 Task: Add Rajkiya Pratibha Vikas Vidyalaya, Shalimar Bagh.
Action: Mouse moved to (368, 88)
Screenshot: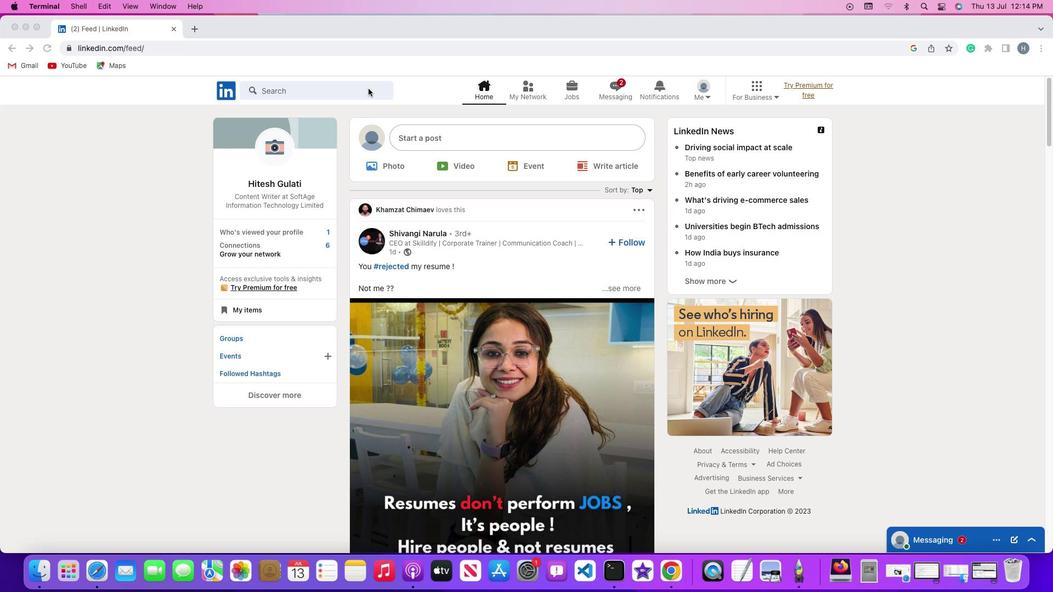 
Action: Mouse pressed left at (368, 88)
Screenshot: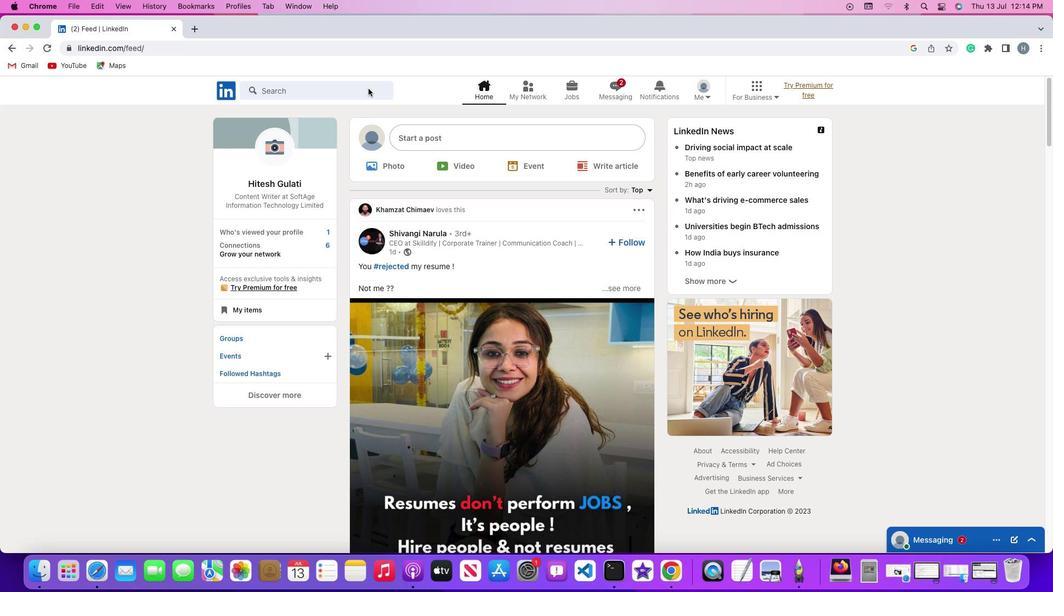 
Action: Mouse pressed left at (368, 88)
Screenshot: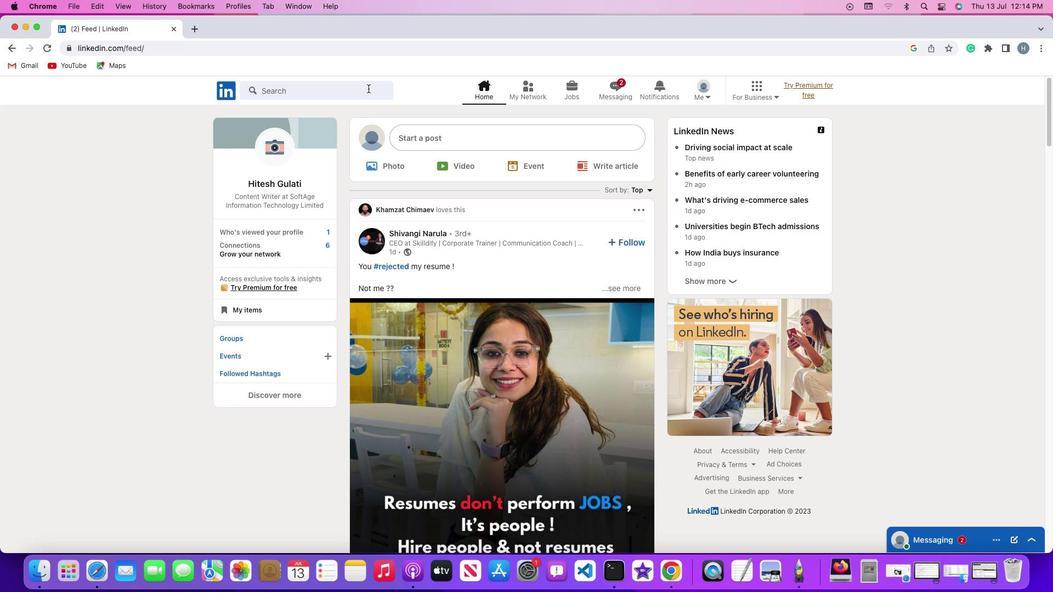 
Action: Key pressed Key.shift'#''h''i''r''i''n''g'Key.enter
Screenshot: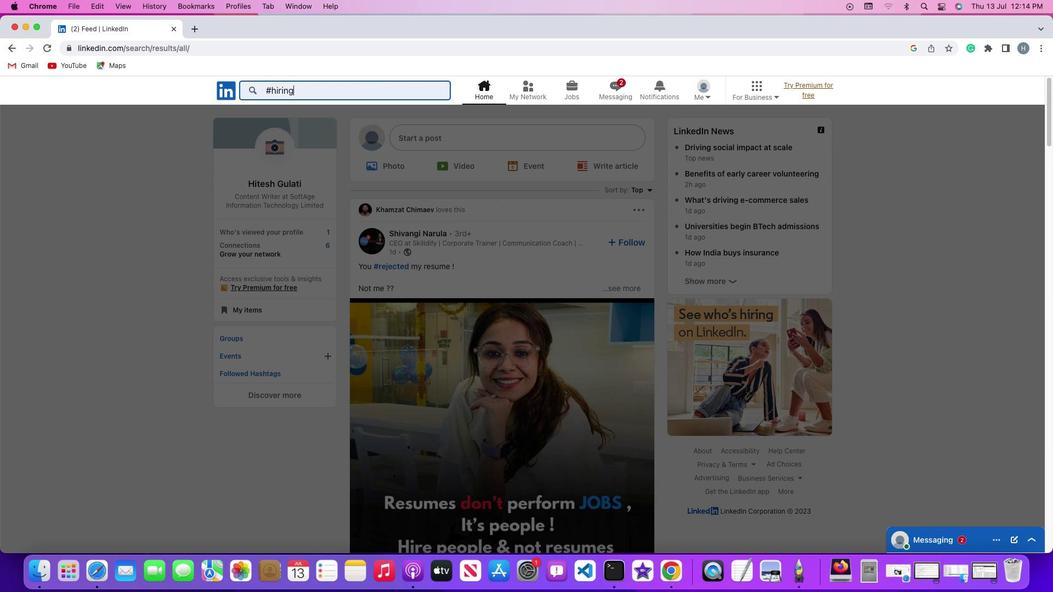 
Action: Mouse moved to (321, 119)
Screenshot: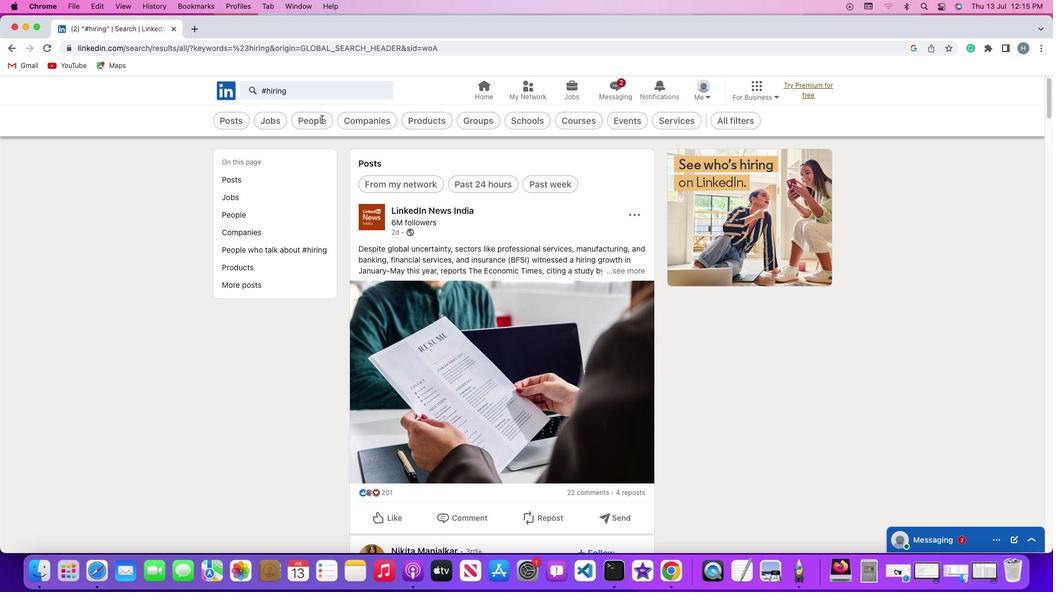 
Action: Mouse pressed left at (321, 119)
Screenshot: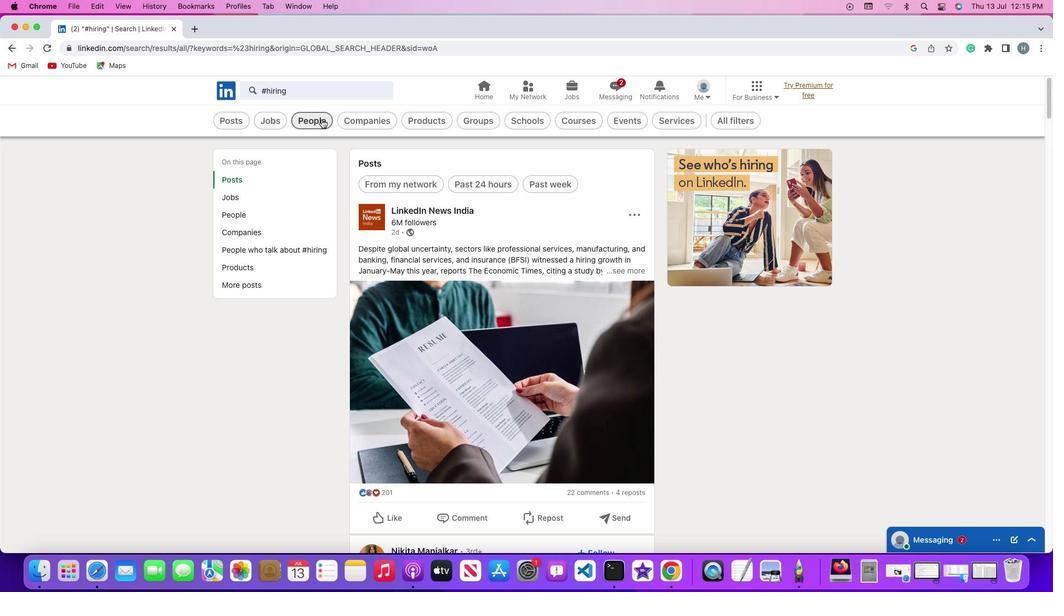 
Action: Mouse moved to (563, 119)
Screenshot: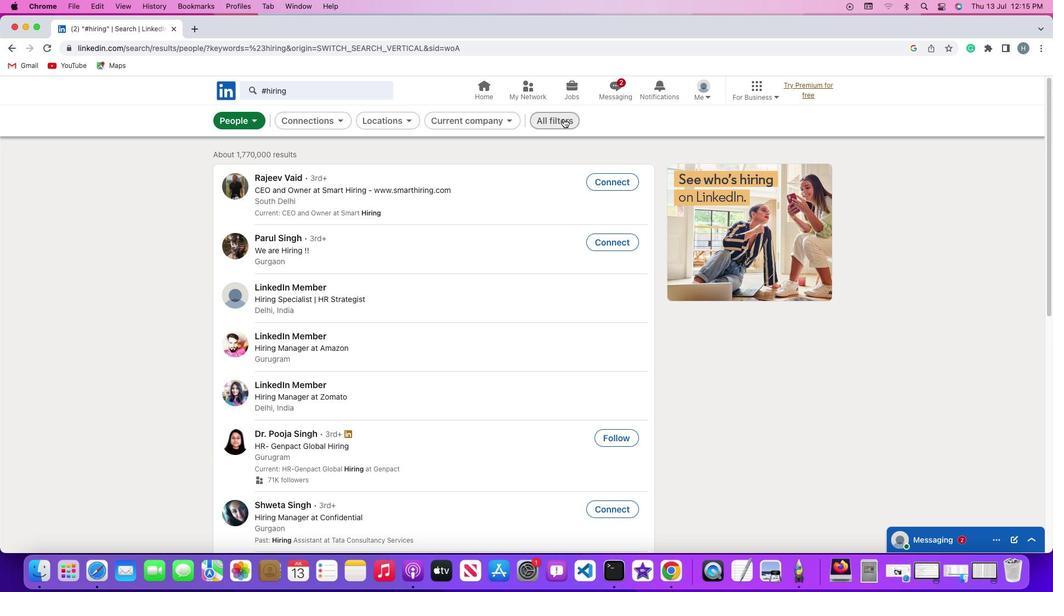 
Action: Mouse pressed left at (563, 119)
Screenshot: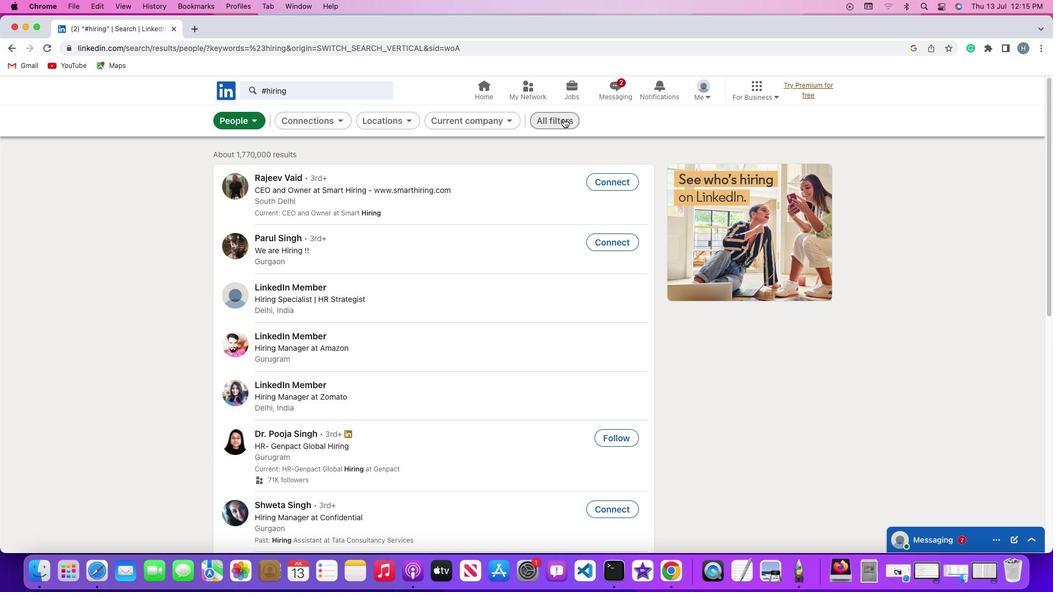 
Action: Mouse moved to (870, 349)
Screenshot: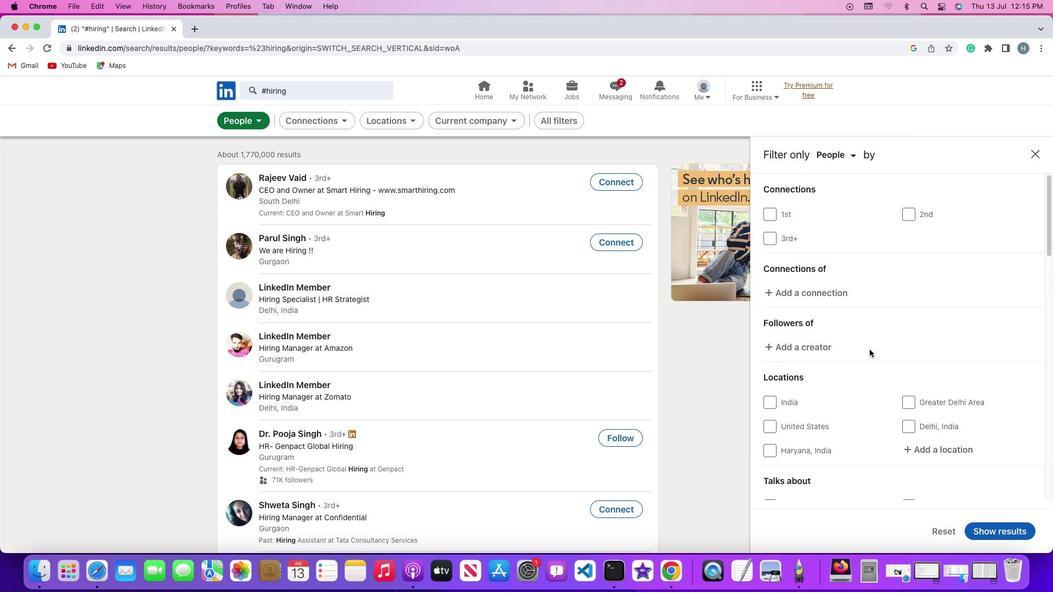 
Action: Mouse scrolled (870, 349) with delta (0, 0)
Screenshot: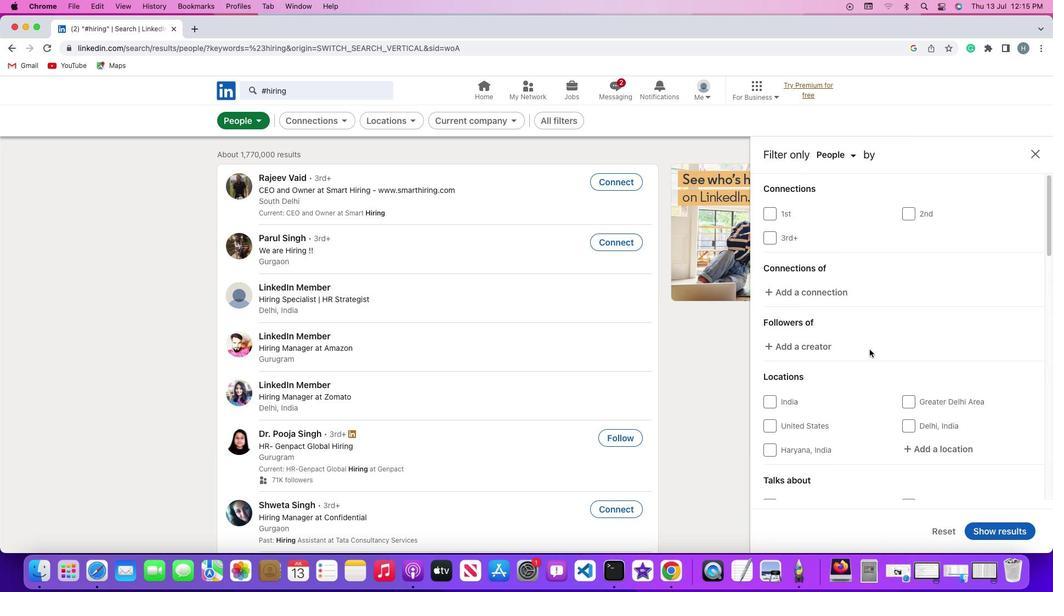 
Action: Mouse scrolled (870, 349) with delta (0, 0)
Screenshot: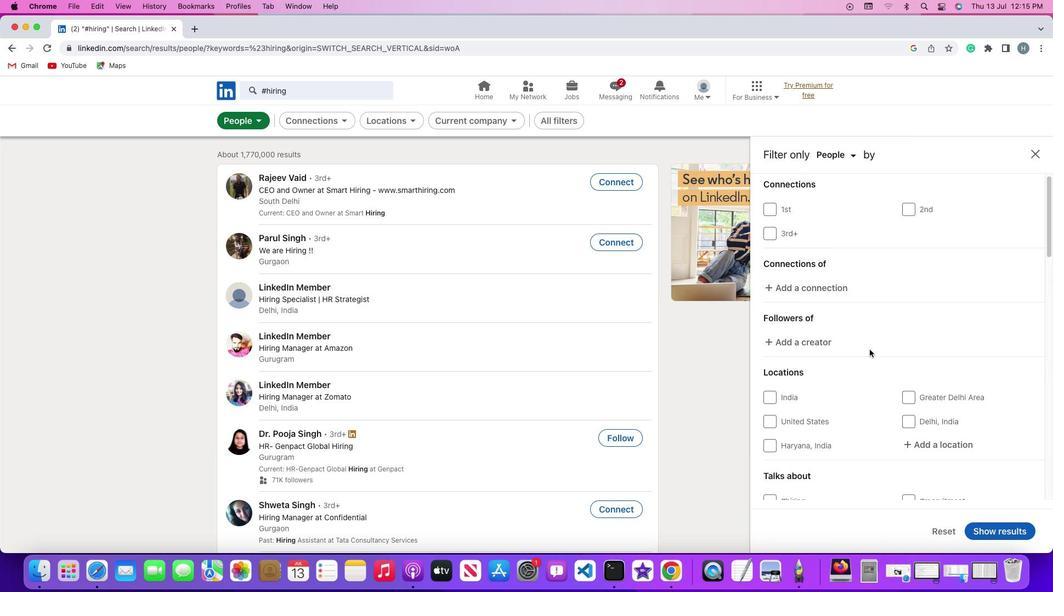 
Action: Mouse scrolled (870, 349) with delta (0, -1)
Screenshot: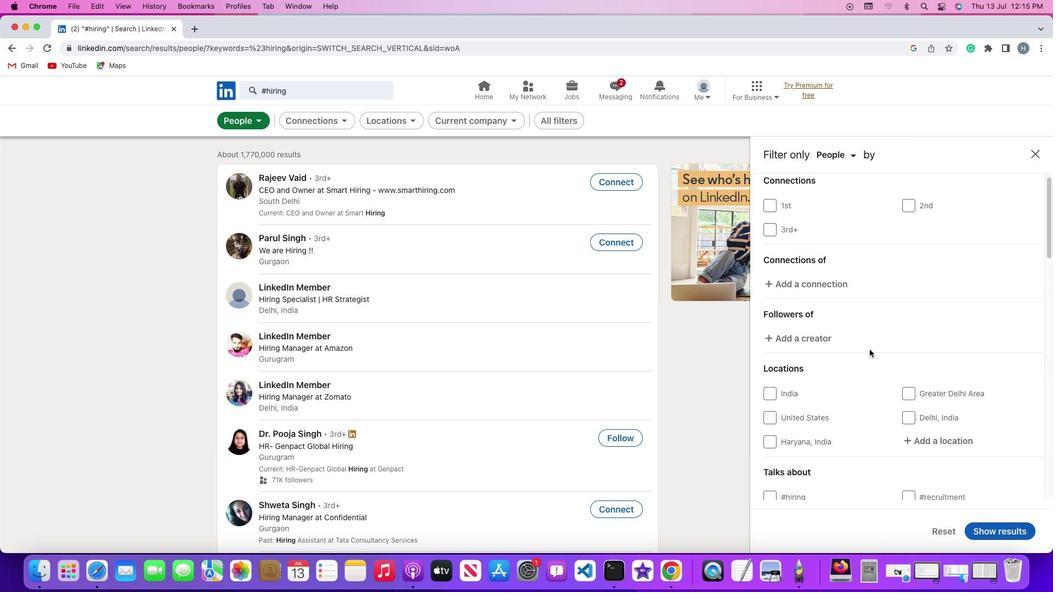 
Action: Mouse scrolled (870, 349) with delta (0, -1)
Screenshot: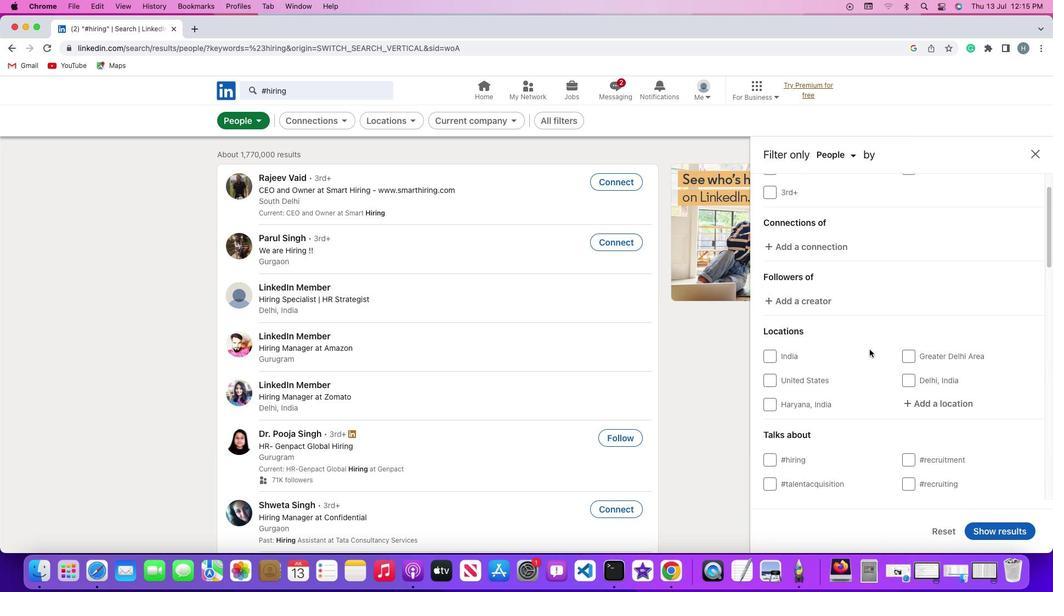 
Action: Mouse scrolled (870, 349) with delta (0, 0)
Screenshot: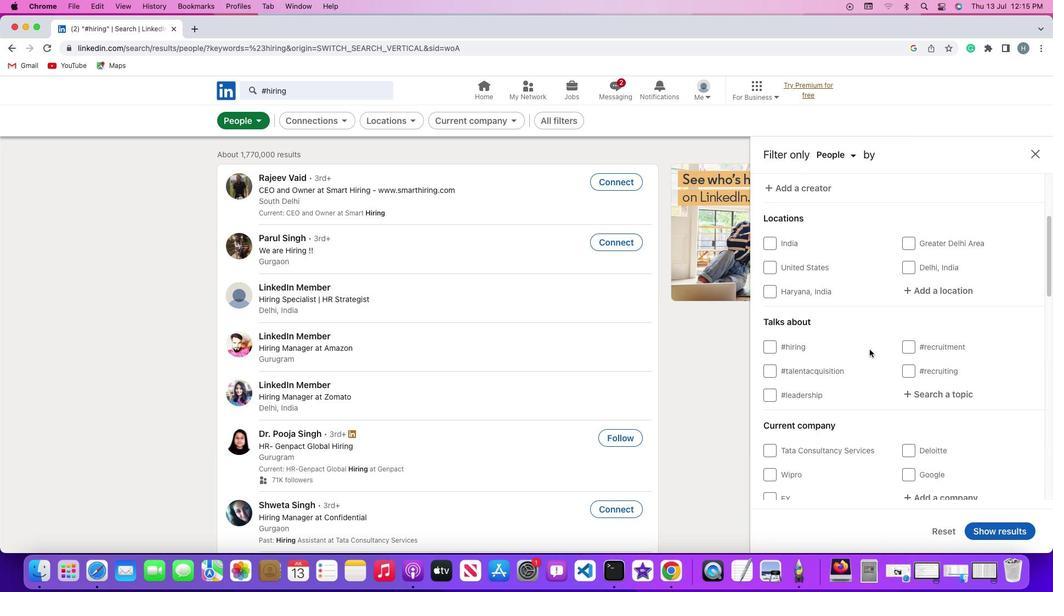 
Action: Mouse scrolled (870, 349) with delta (0, 0)
Screenshot: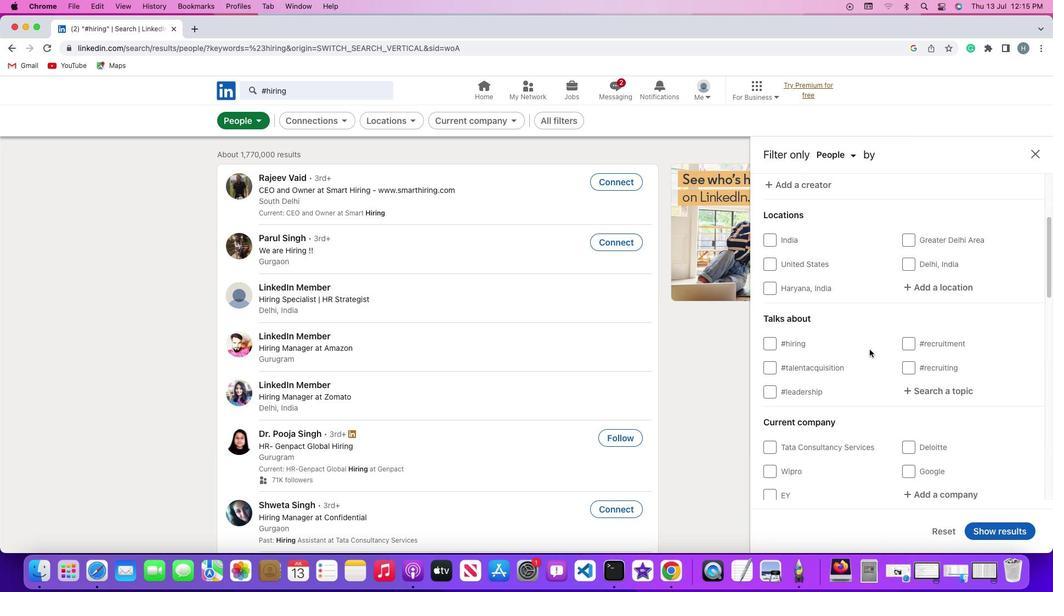 
Action: Mouse scrolled (870, 349) with delta (0, 0)
Screenshot: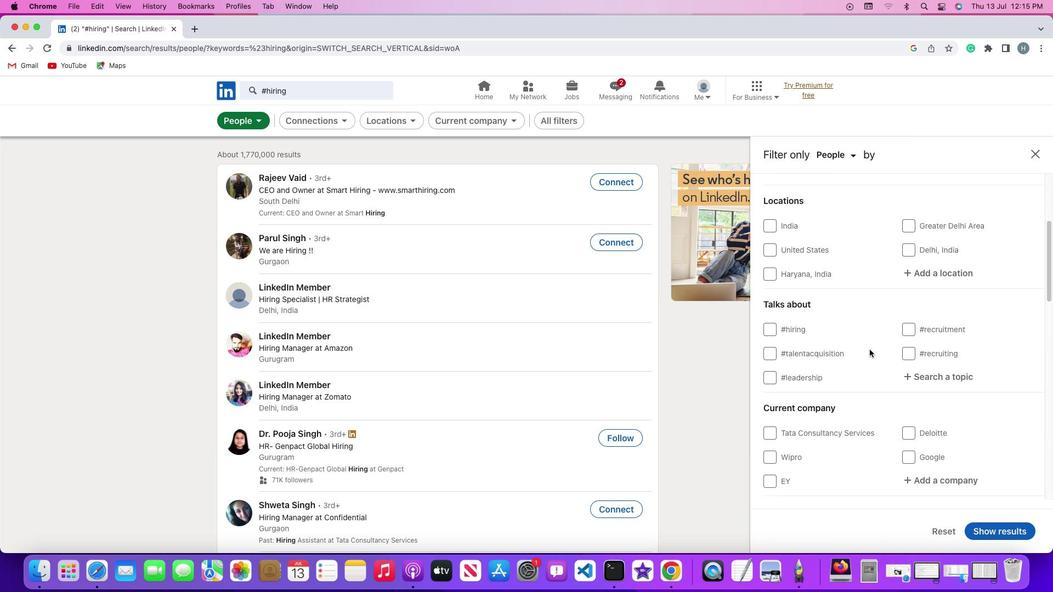 
Action: Mouse scrolled (870, 349) with delta (0, 0)
Screenshot: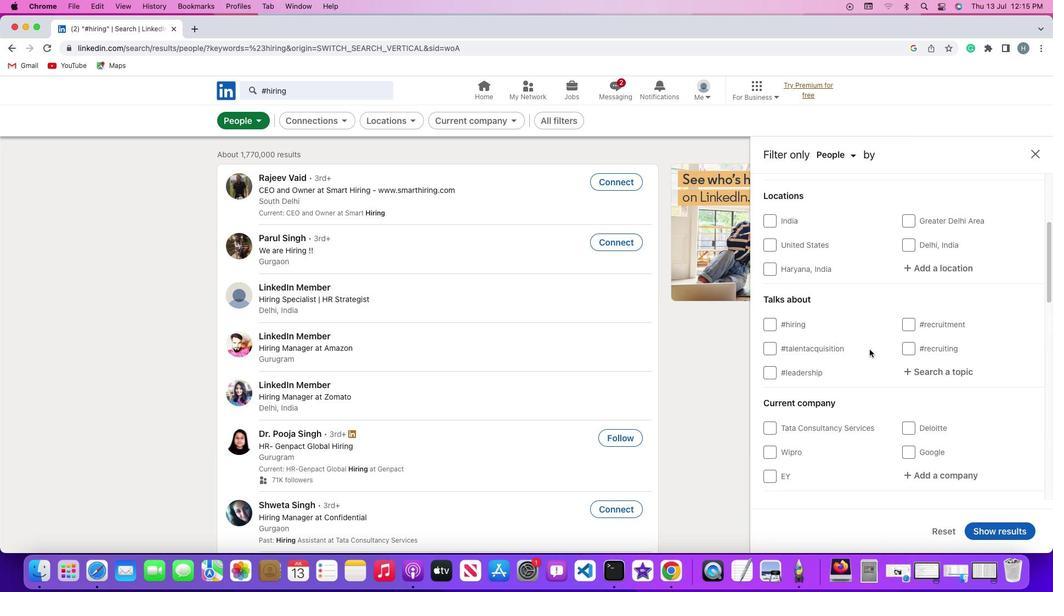 
Action: Mouse scrolled (870, 349) with delta (0, -1)
Screenshot: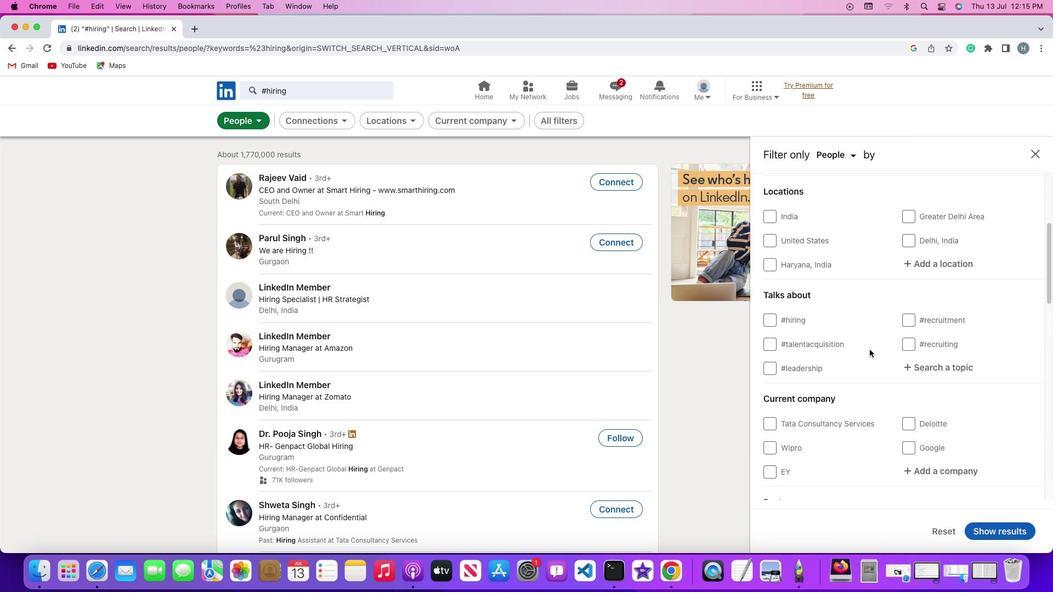 
Action: Mouse scrolled (870, 349) with delta (0, -1)
Screenshot: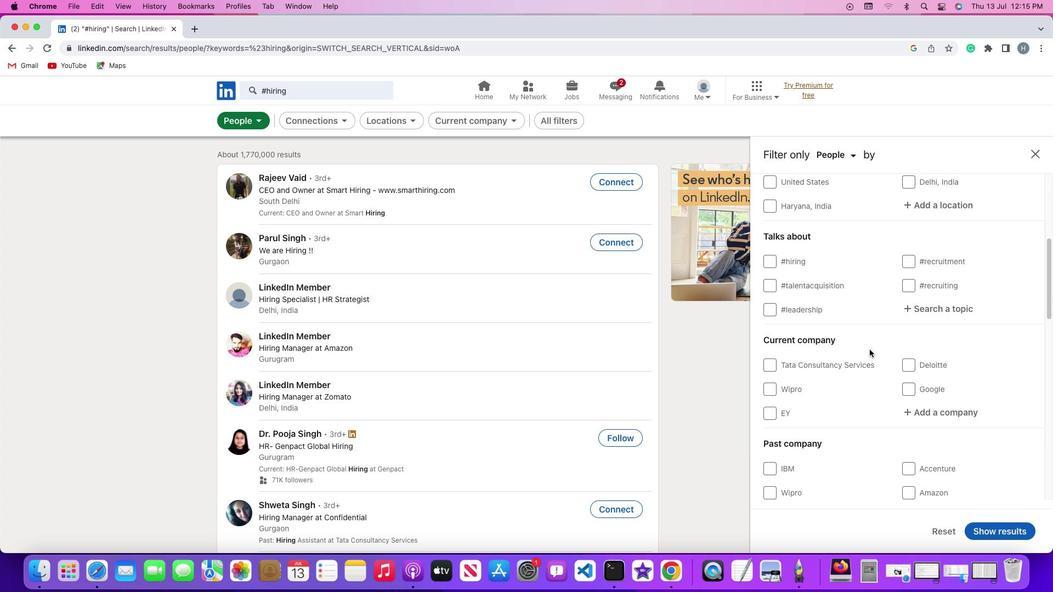 
Action: Mouse scrolled (870, 349) with delta (0, 0)
Screenshot: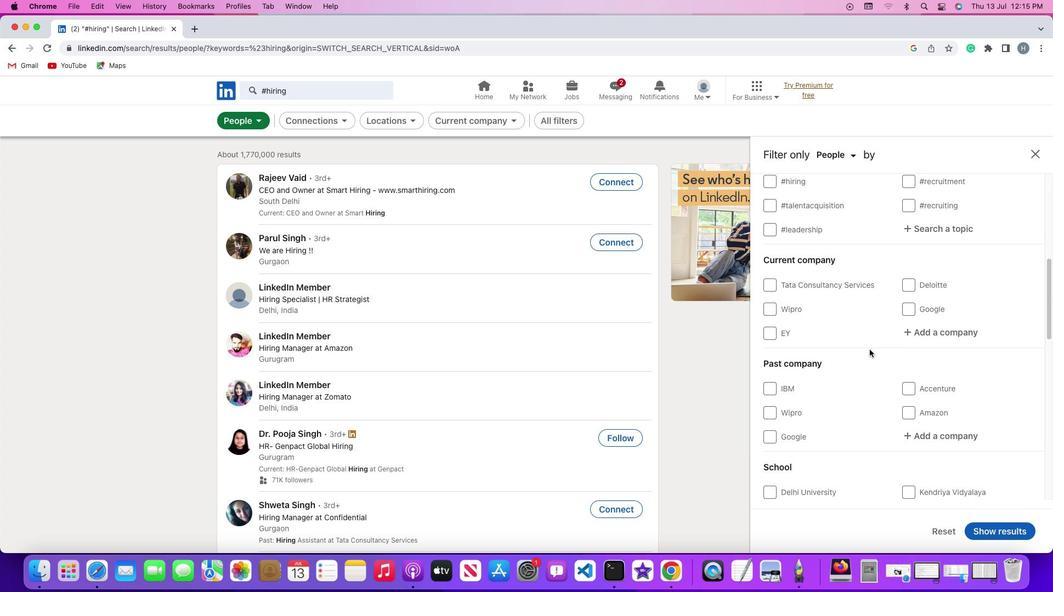 
Action: Mouse scrolled (870, 349) with delta (0, 0)
Screenshot: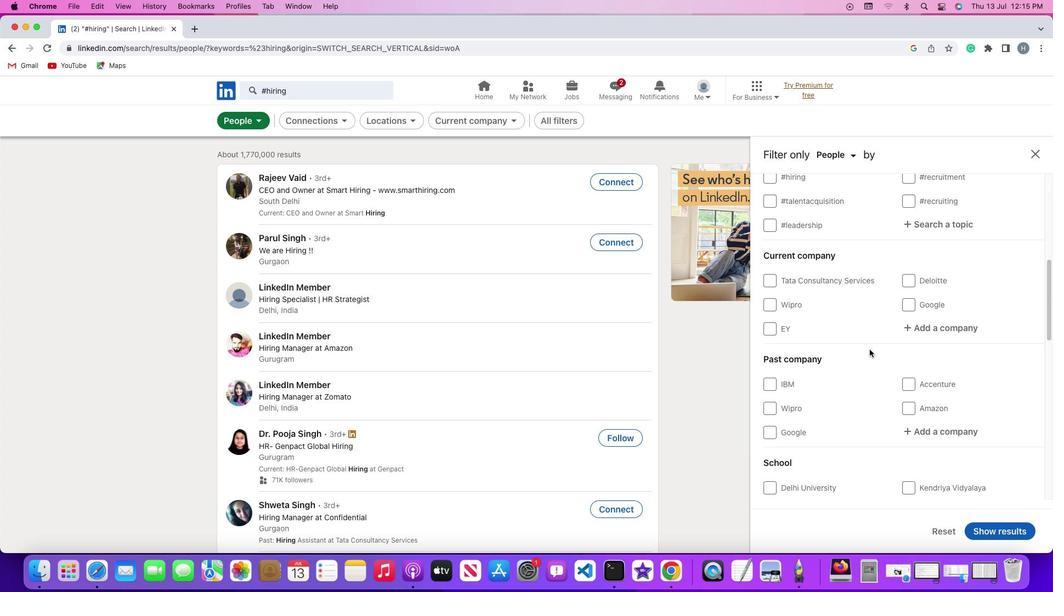 
Action: Mouse scrolled (870, 349) with delta (0, -1)
Screenshot: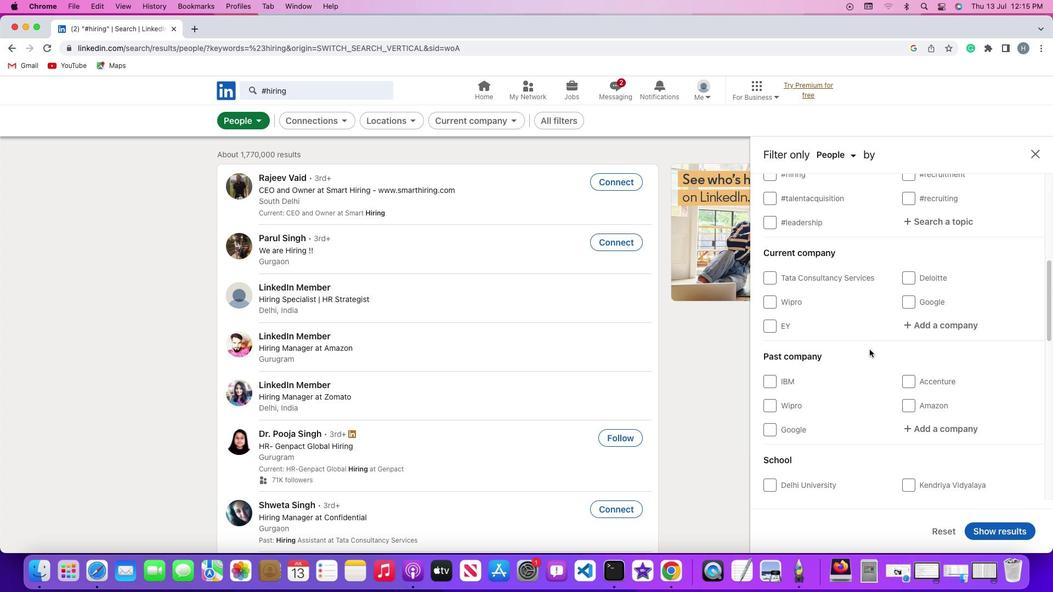
Action: Mouse scrolled (870, 349) with delta (0, 0)
Screenshot: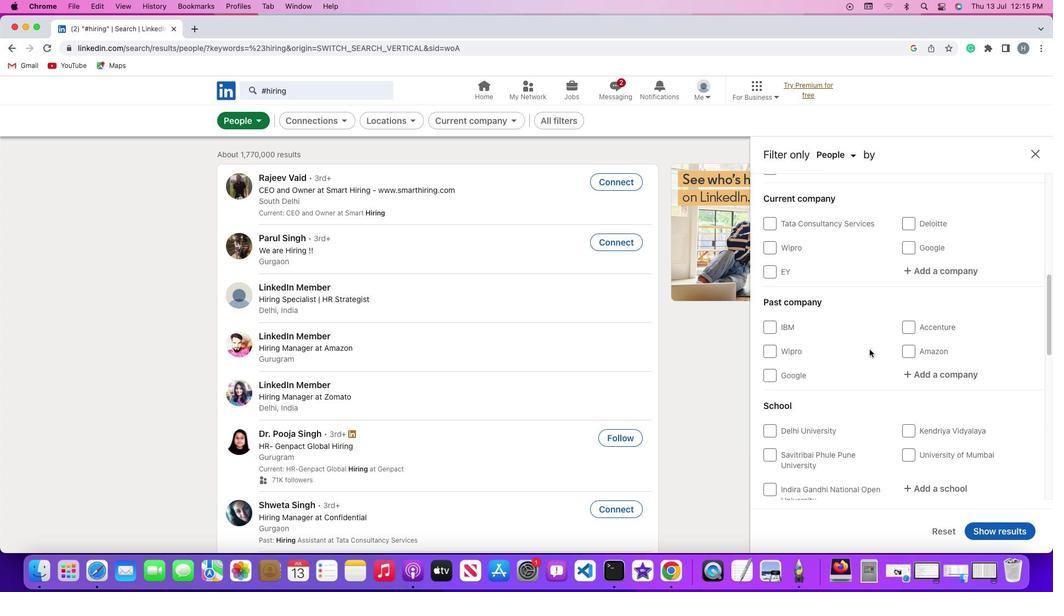 
Action: Mouse scrolled (870, 349) with delta (0, 0)
Screenshot: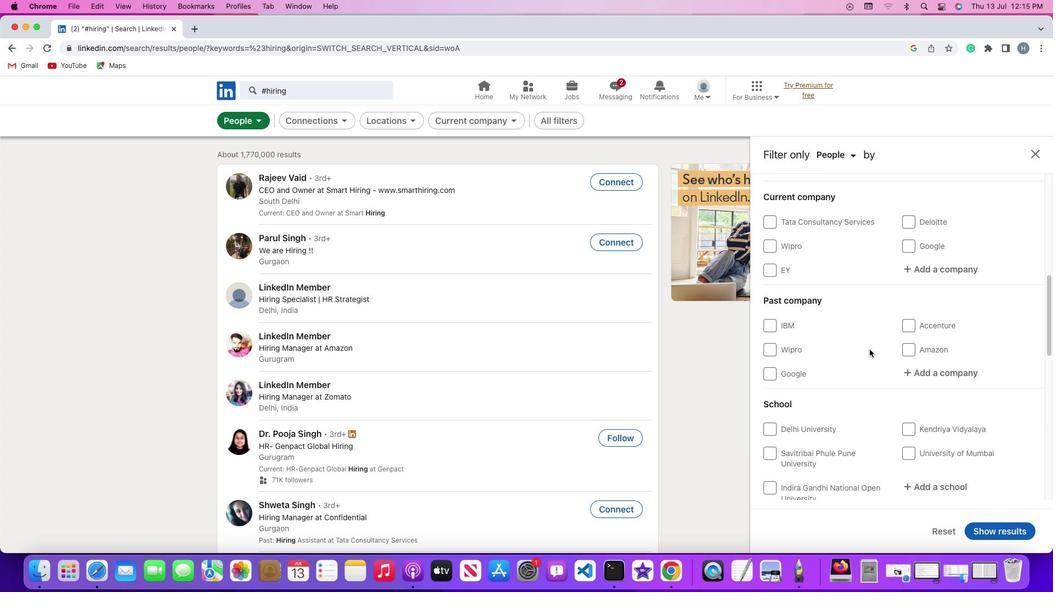 
Action: Mouse scrolled (870, 349) with delta (0, -1)
Screenshot: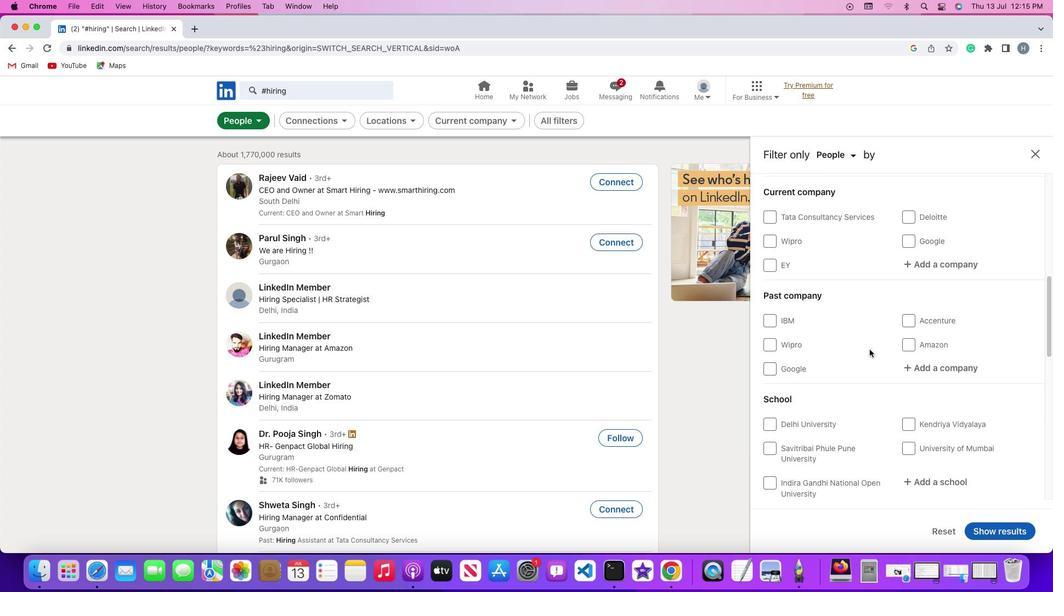 
Action: Mouse scrolled (870, 349) with delta (0, 0)
Screenshot: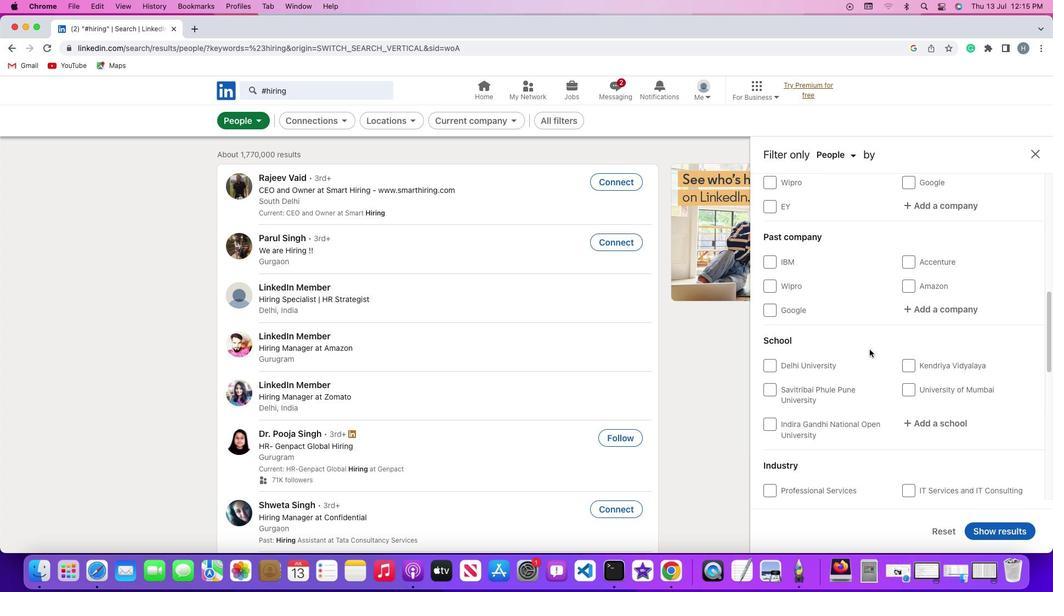 
Action: Mouse scrolled (870, 349) with delta (0, 0)
Screenshot: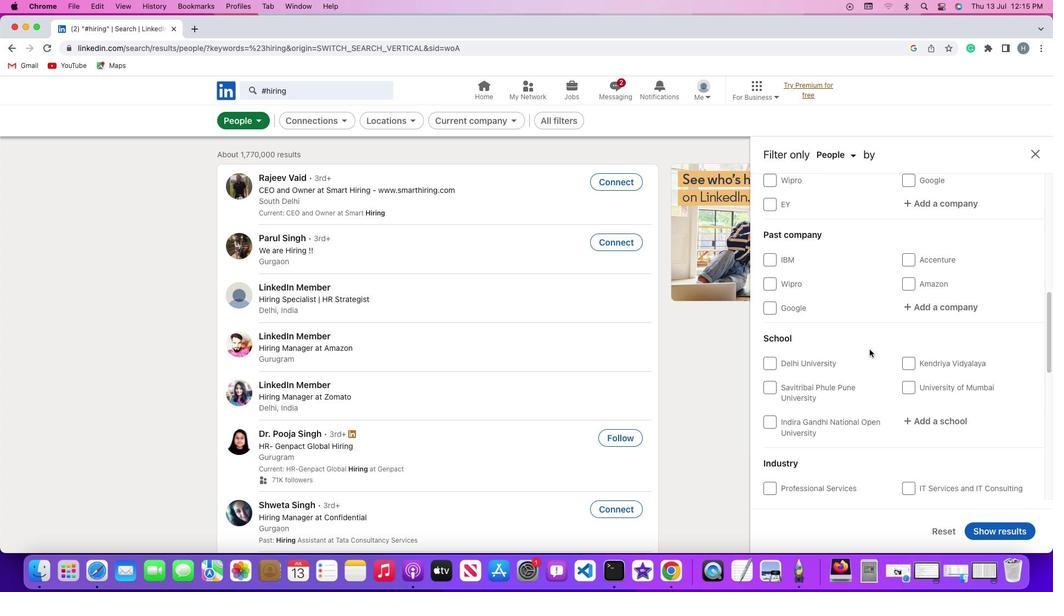 
Action: Mouse scrolled (870, 349) with delta (0, 0)
Screenshot: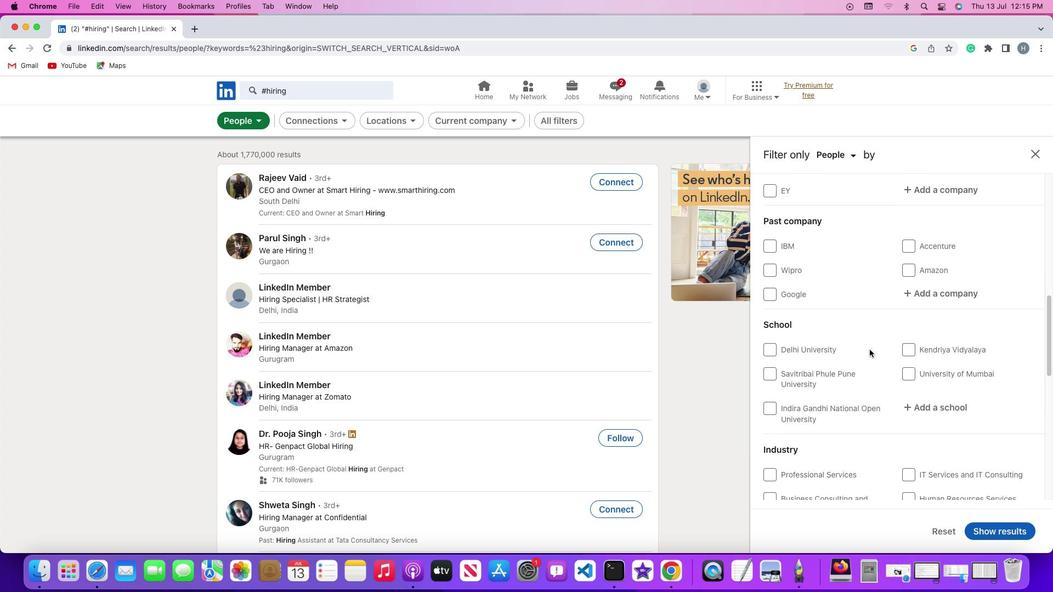 
Action: Mouse scrolled (870, 349) with delta (0, 0)
Screenshot: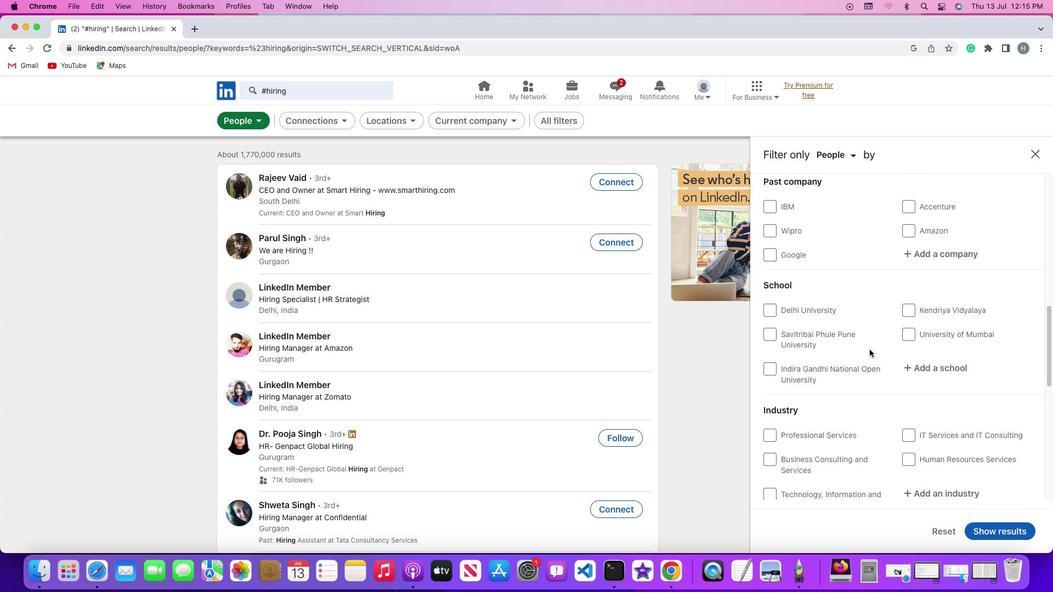 
Action: Mouse scrolled (870, 349) with delta (0, 0)
Screenshot: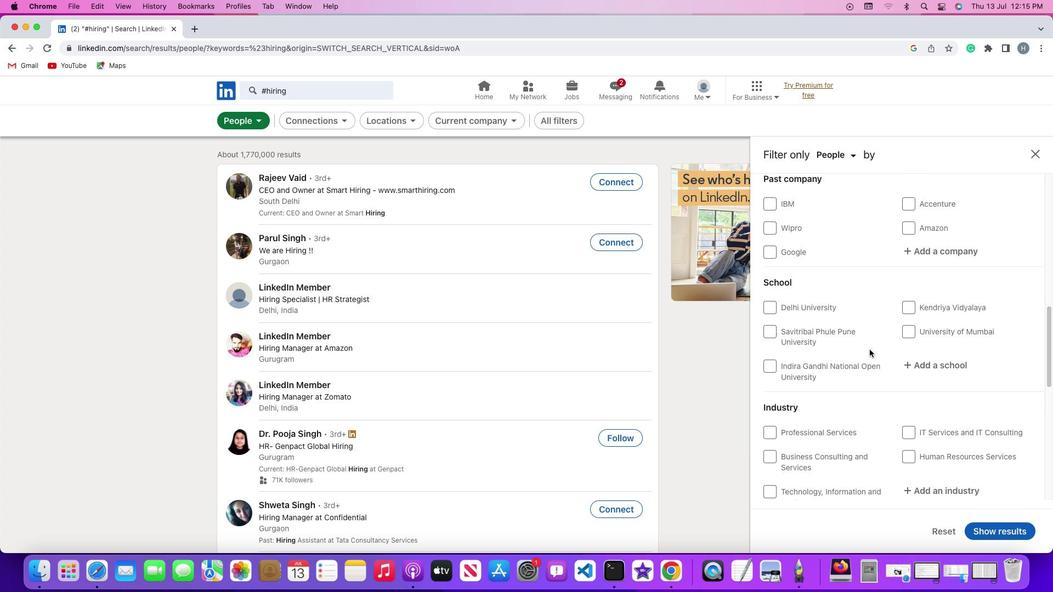 
Action: Mouse scrolled (870, 349) with delta (0, 0)
Screenshot: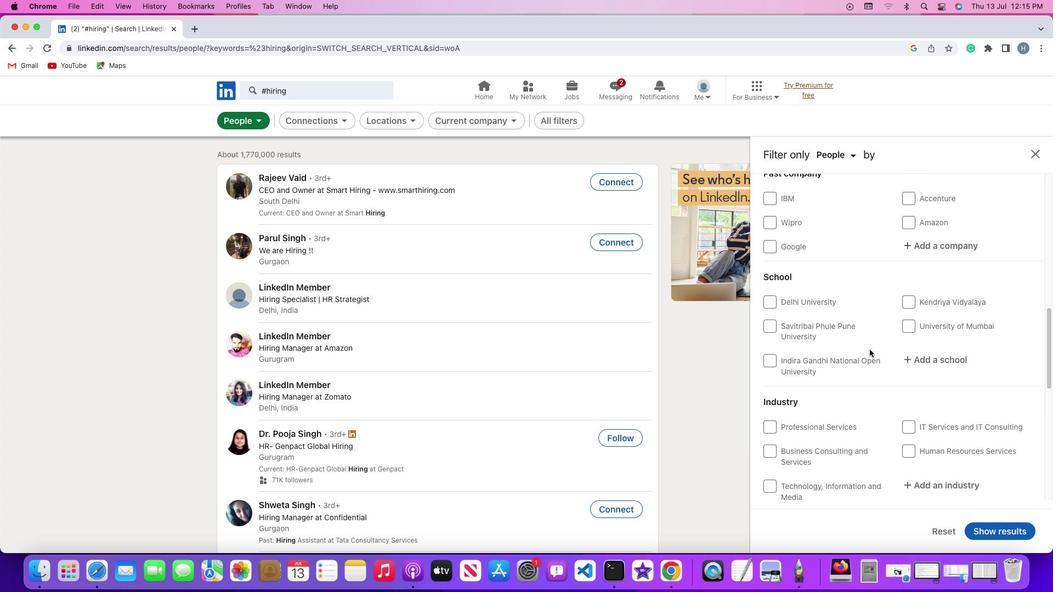 
Action: Mouse scrolled (870, 349) with delta (0, 0)
Screenshot: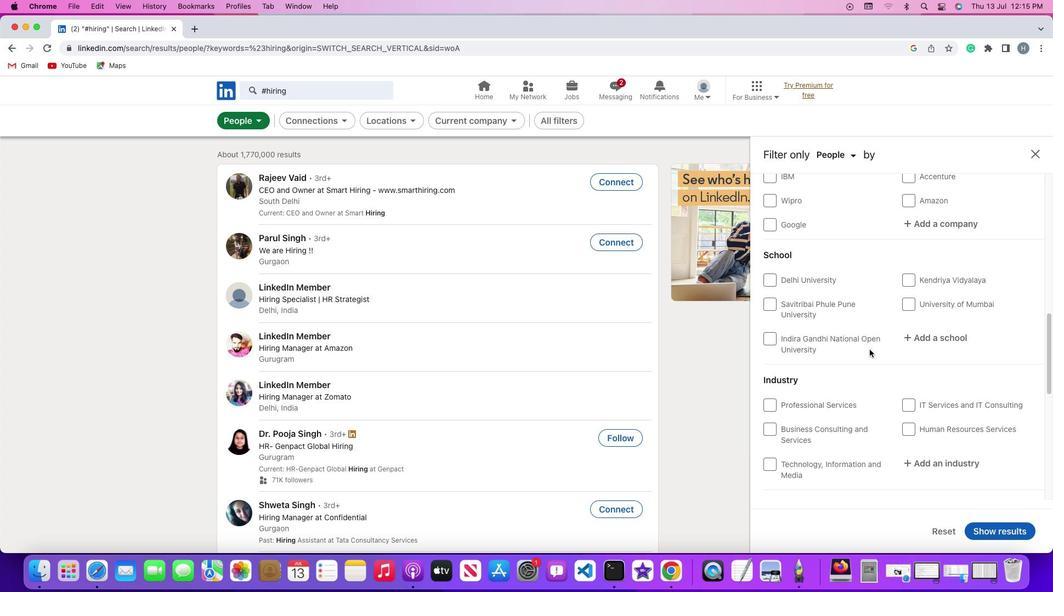 
Action: Mouse scrolled (870, 349) with delta (0, 0)
Screenshot: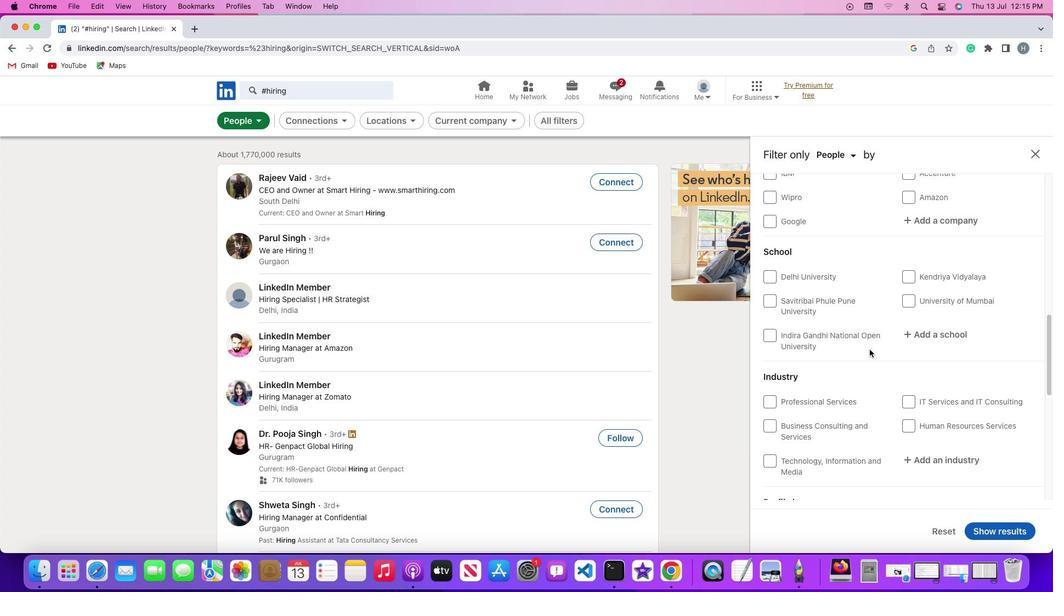 
Action: Mouse moved to (930, 328)
Screenshot: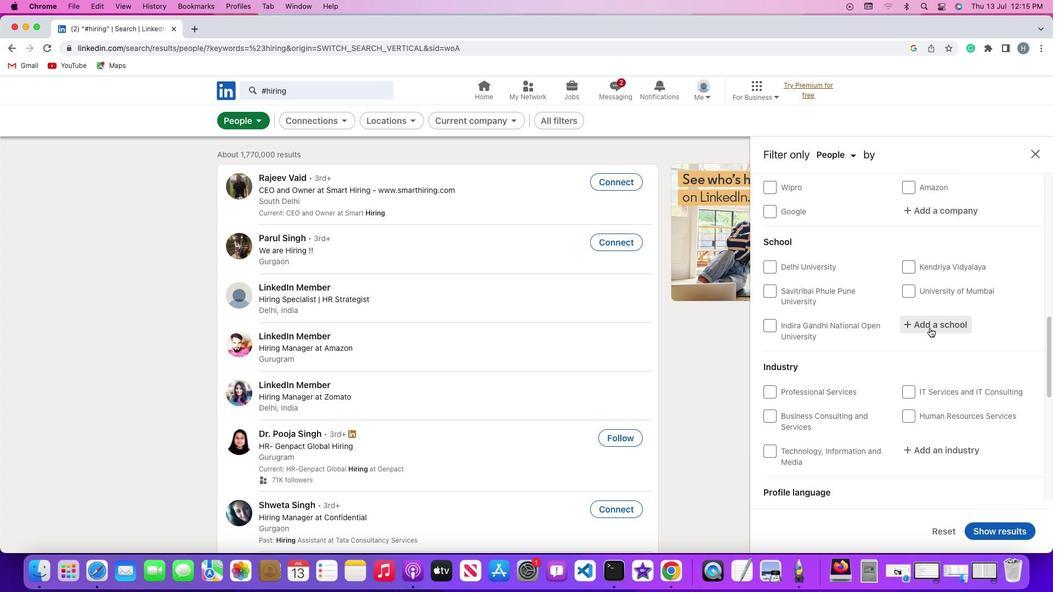 
Action: Mouse pressed left at (930, 328)
Screenshot: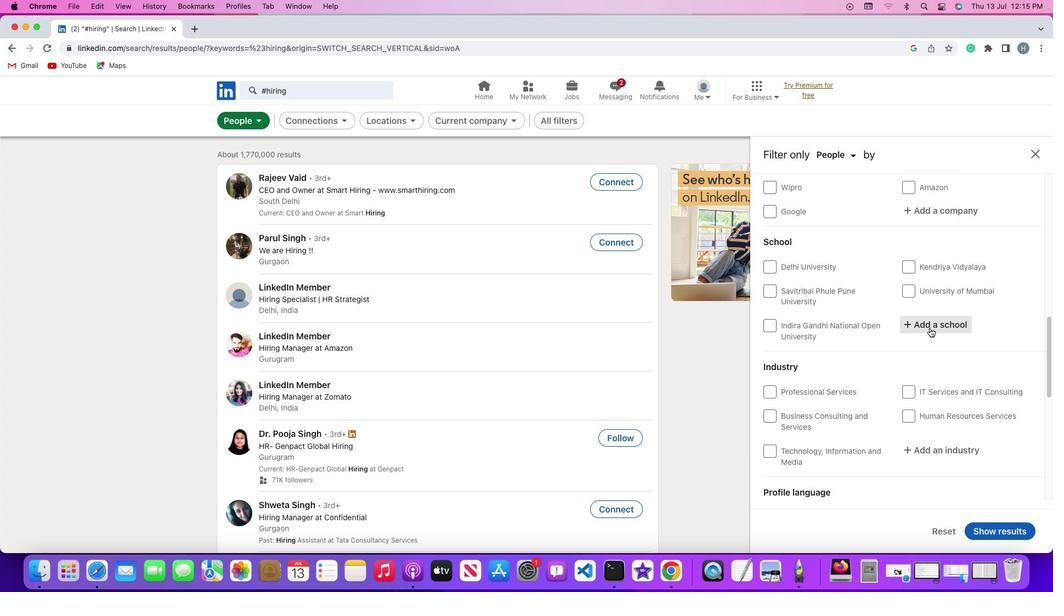 
Action: Key pressed Key.shift'R''a''j''k''i''y''a'Key.spaceKey.shift'P''r''a'
Screenshot: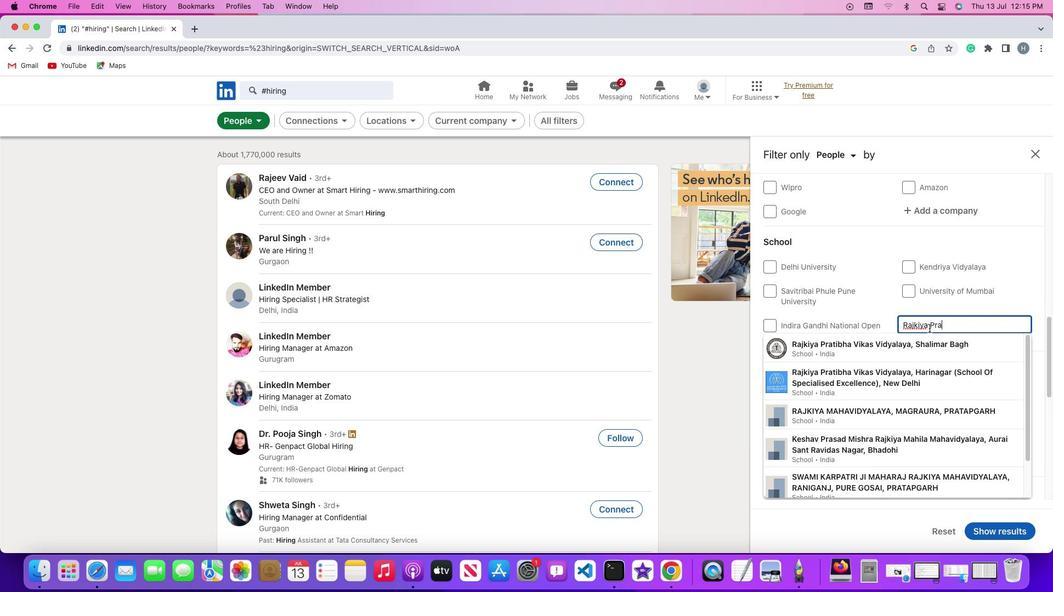 
Action: Mouse moved to (914, 346)
Screenshot: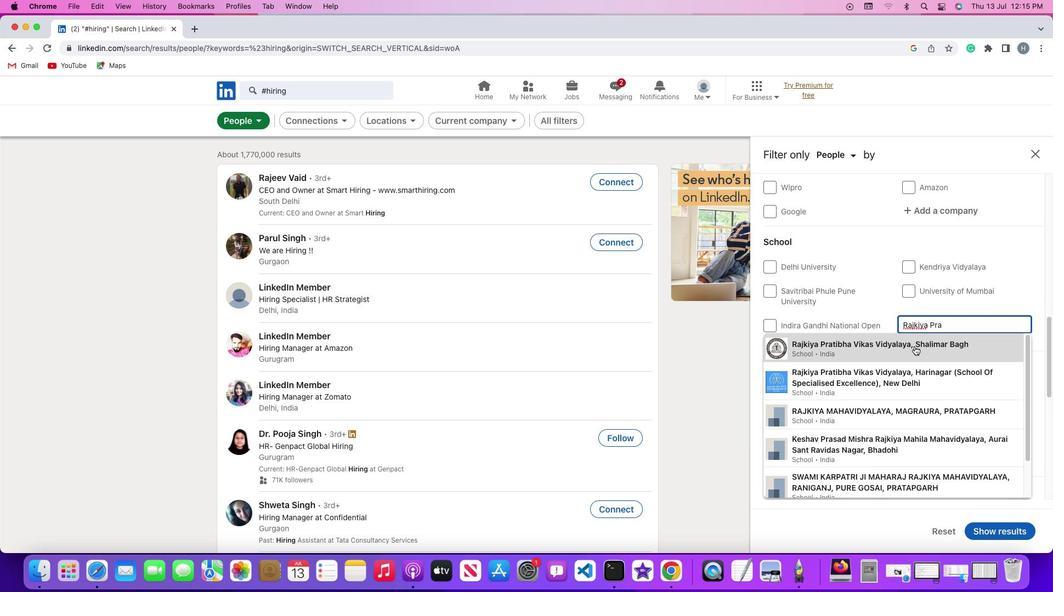 
Action: Mouse pressed left at (914, 346)
Screenshot: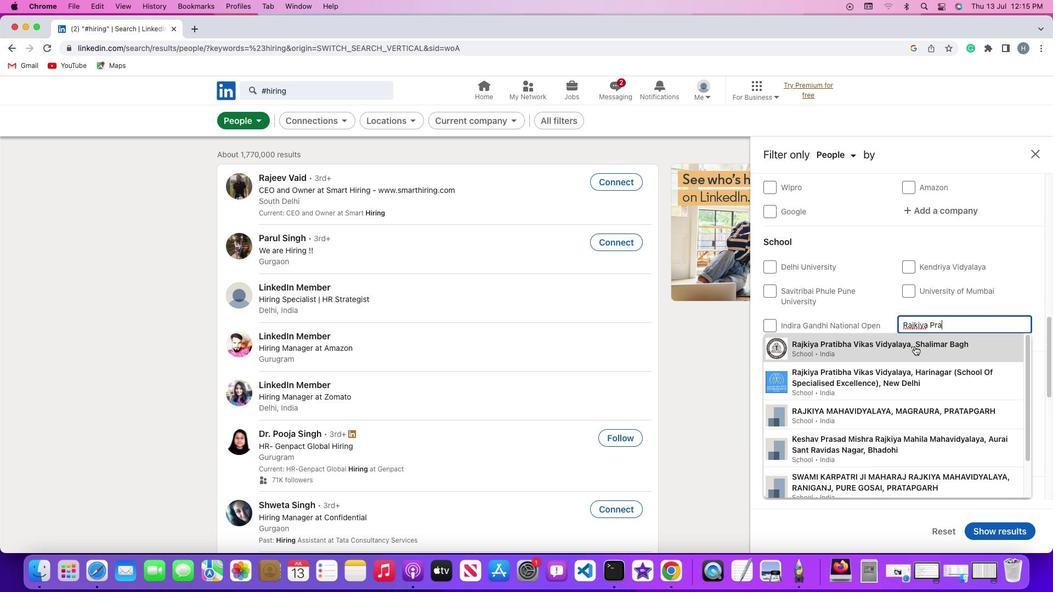 
Action: Mouse moved to (875, 359)
Screenshot: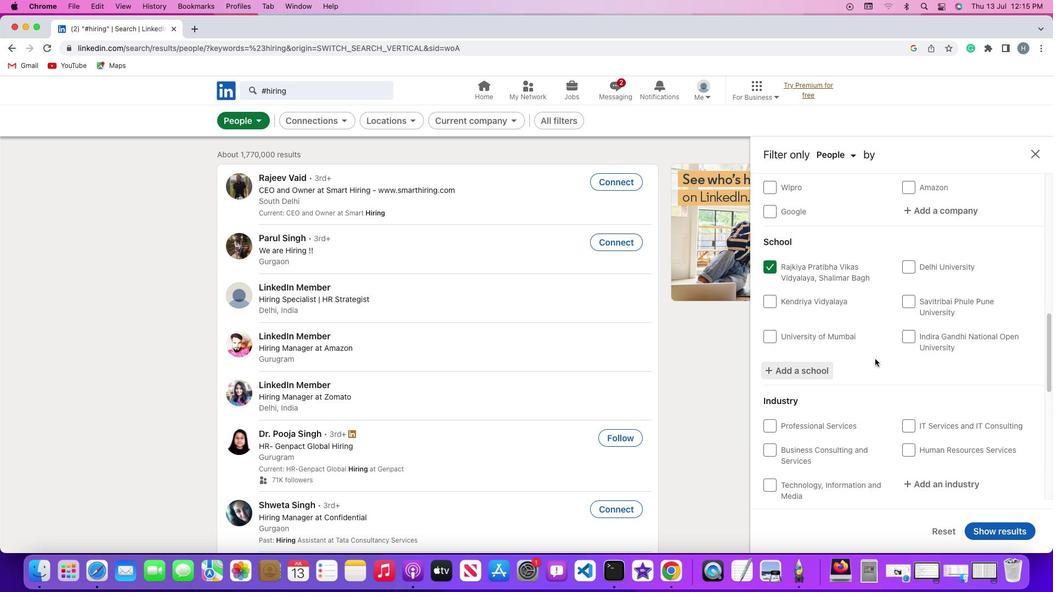 
